 Task: Create a Workspace WS0000000003 in Trello with Workspace Type as ENGINEERING-IT and Workspace Description as WD0000000003. Invite a Team Member vinny.office2@gmail.com to Workspace WS0000000003 in Trello. Invite a Team Member nikhrathi889@gmail.com to Workspace WS0000000003 in Trello. Invite a Team Member carxxstreet791@gmail.com to Workspace WS0000000003 in Trello. Invite a Team Member 17.ch.pooja@gmail.com to Workspace WS0000000003 in Trello
Action: Mouse moved to (539, 128)
Screenshot: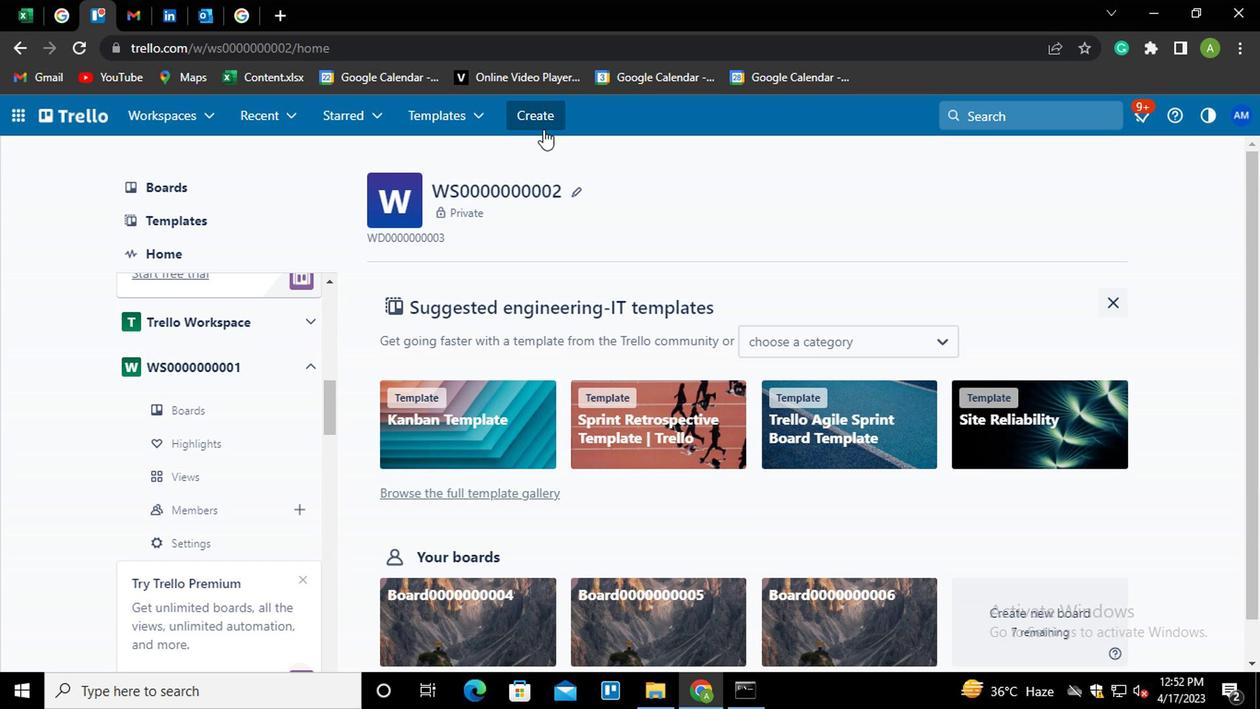 
Action: Mouse pressed left at (539, 128)
Screenshot: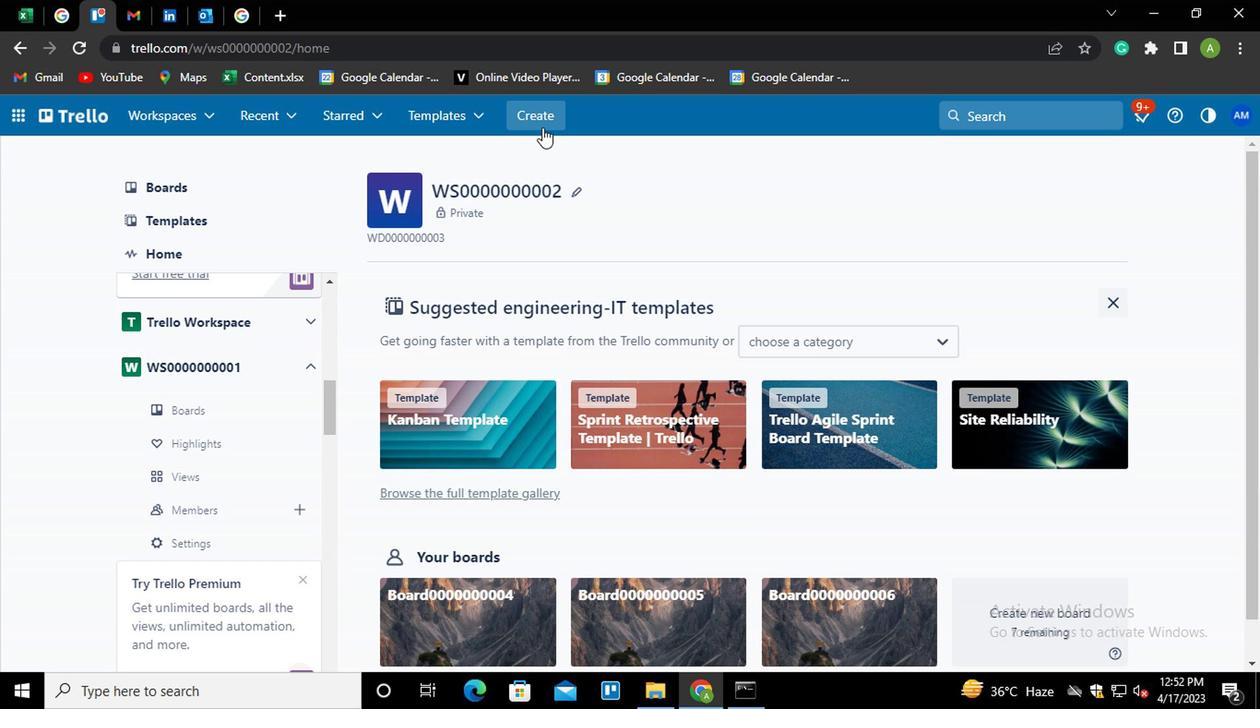 
Action: Mouse moved to (593, 287)
Screenshot: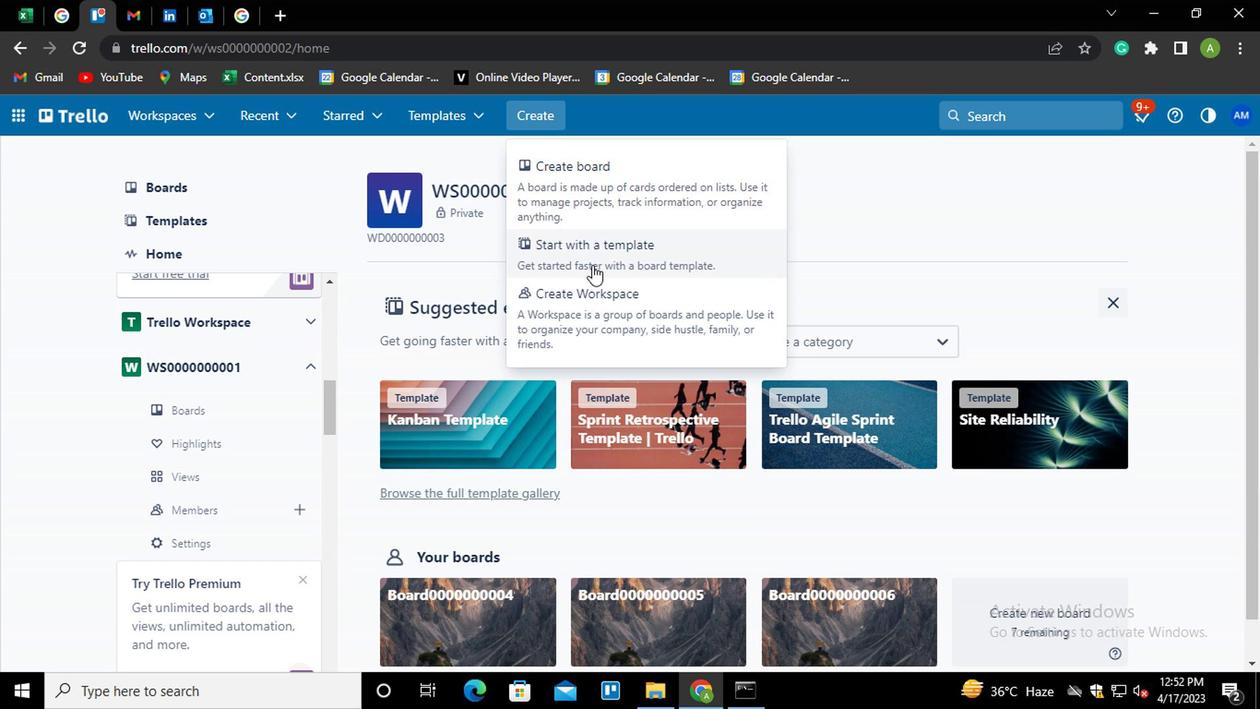
Action: Mouse pressed left at (593, 287)
Screenshot: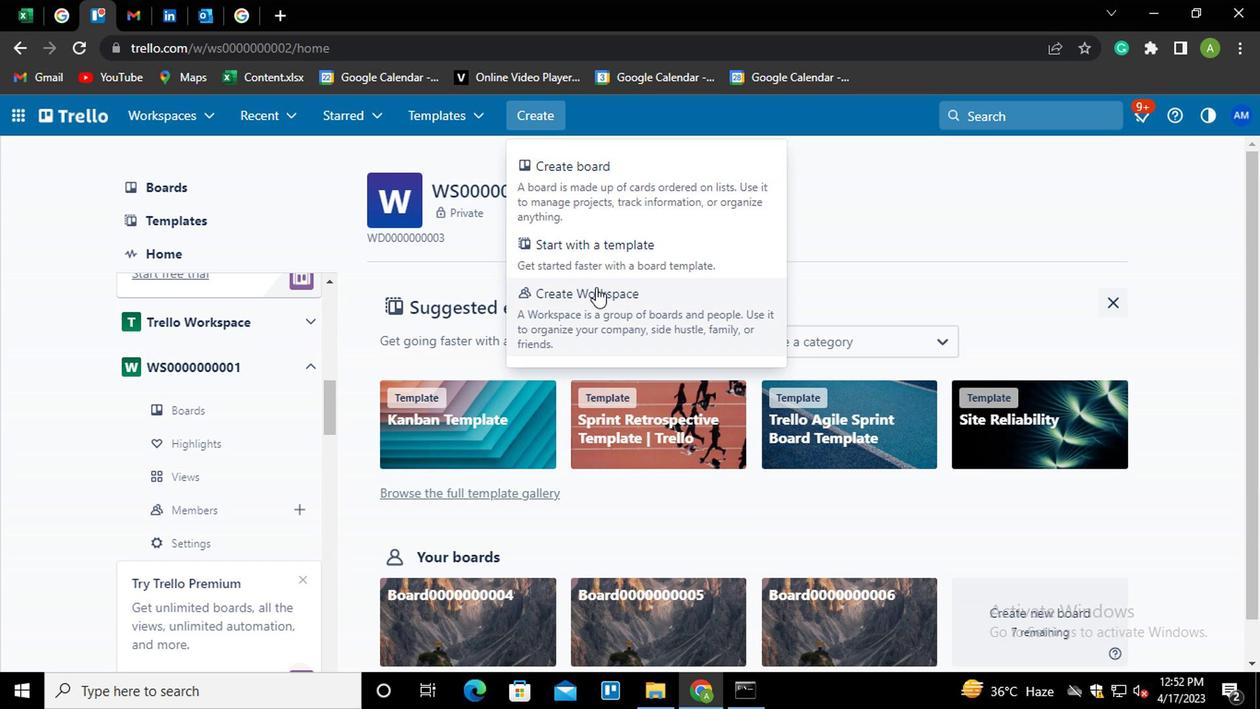
Action: Mouse moved to (593, 288)
Screenshot: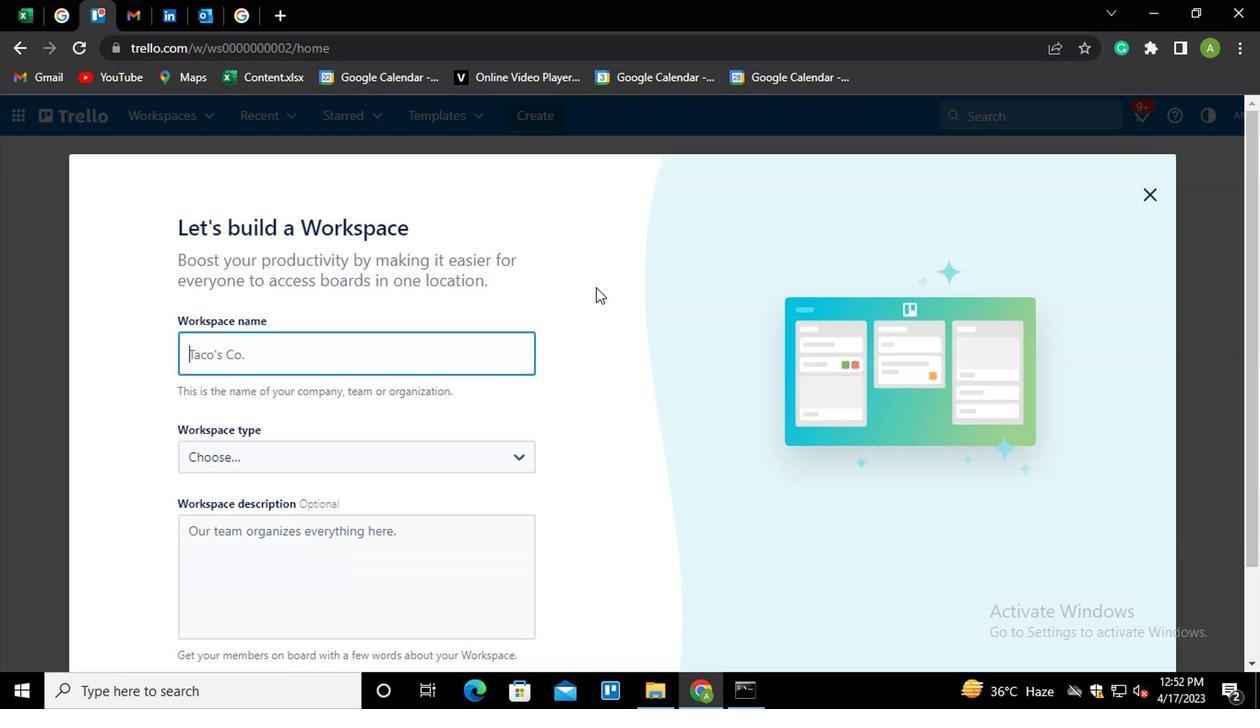 
Action: Key pressed <Key.shift>WS000000003<Key.backspace>03
Screenshot: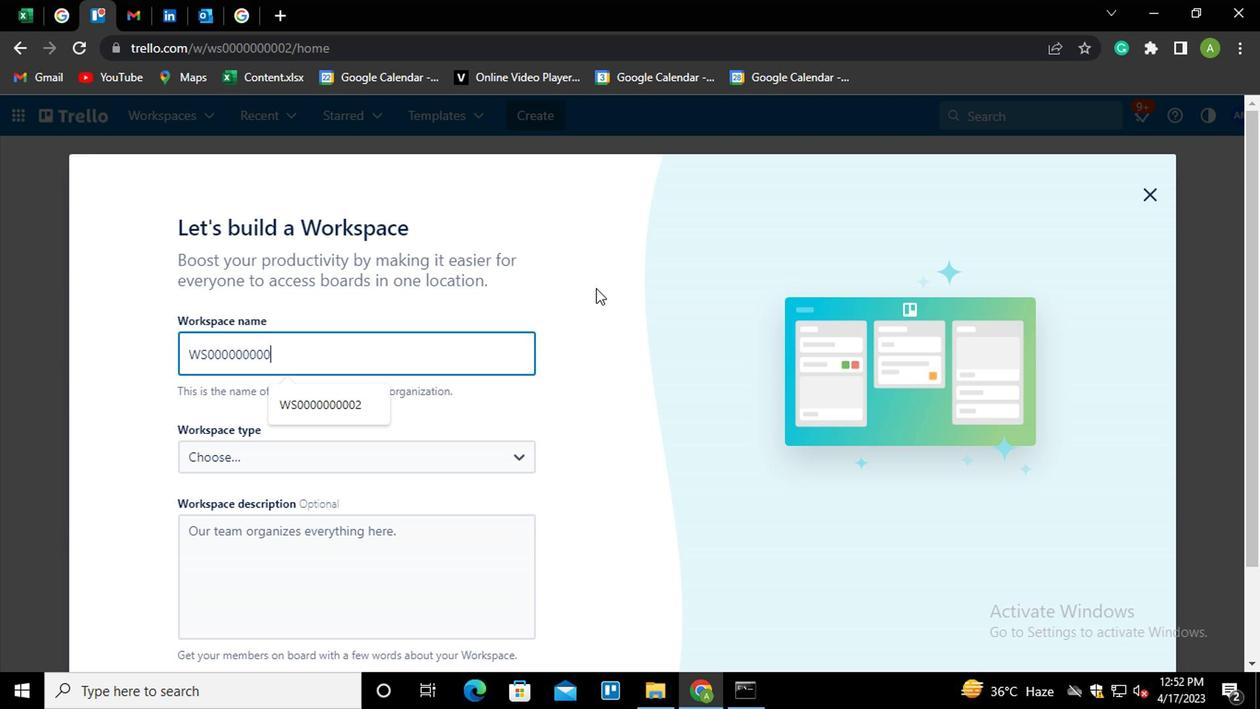 
Action: Mouse moved to (325, 463)
Screenshot: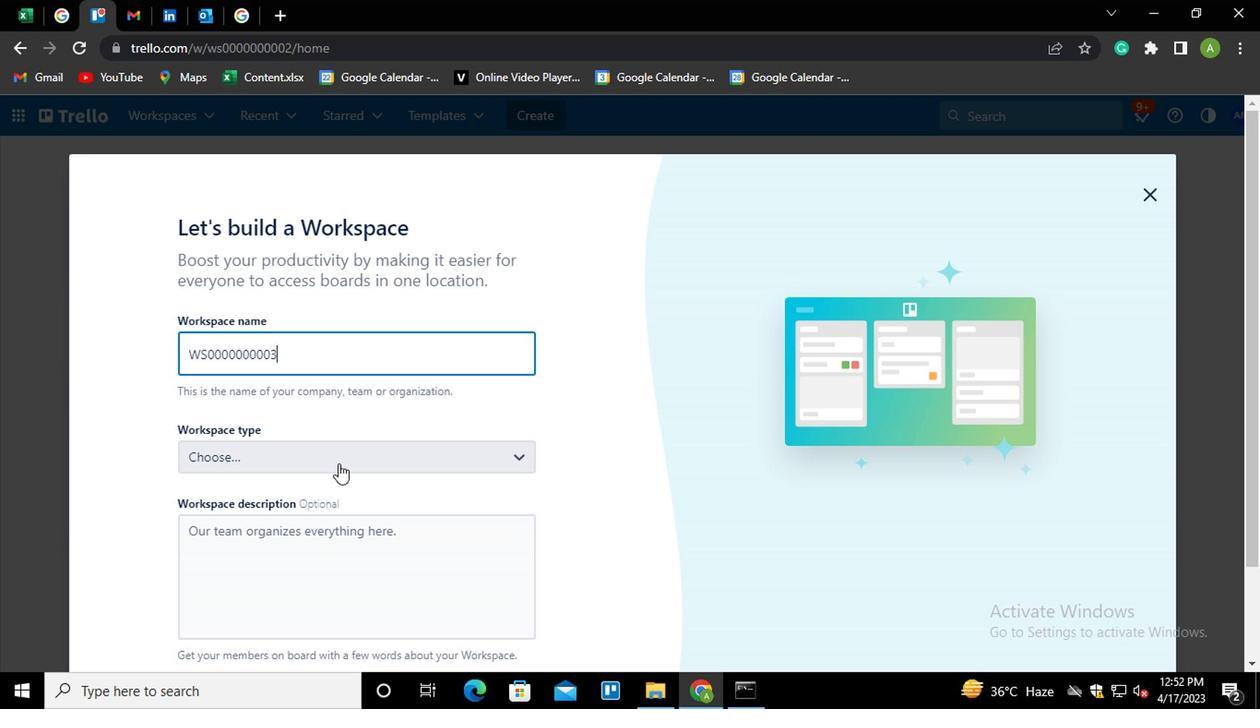 
Action: Mouse pressed left at (325, 463)
Screenshot: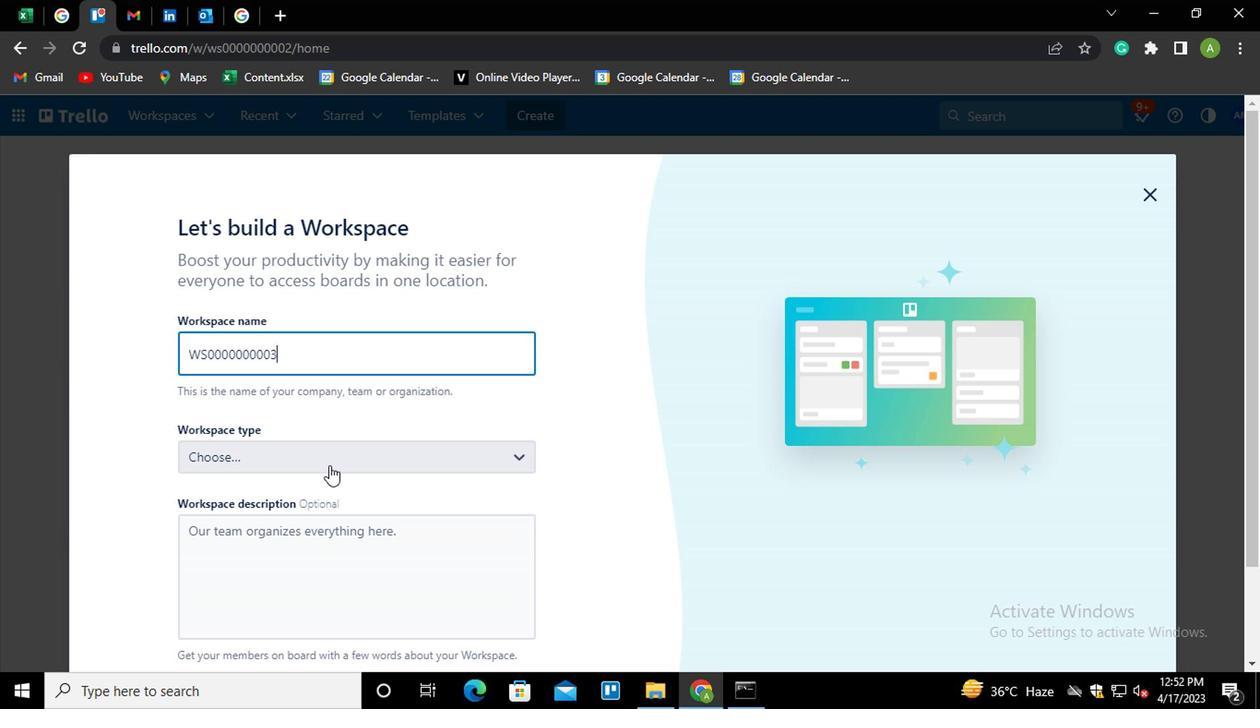 
Action: Mouse moved to (278, 551)
Screenshot: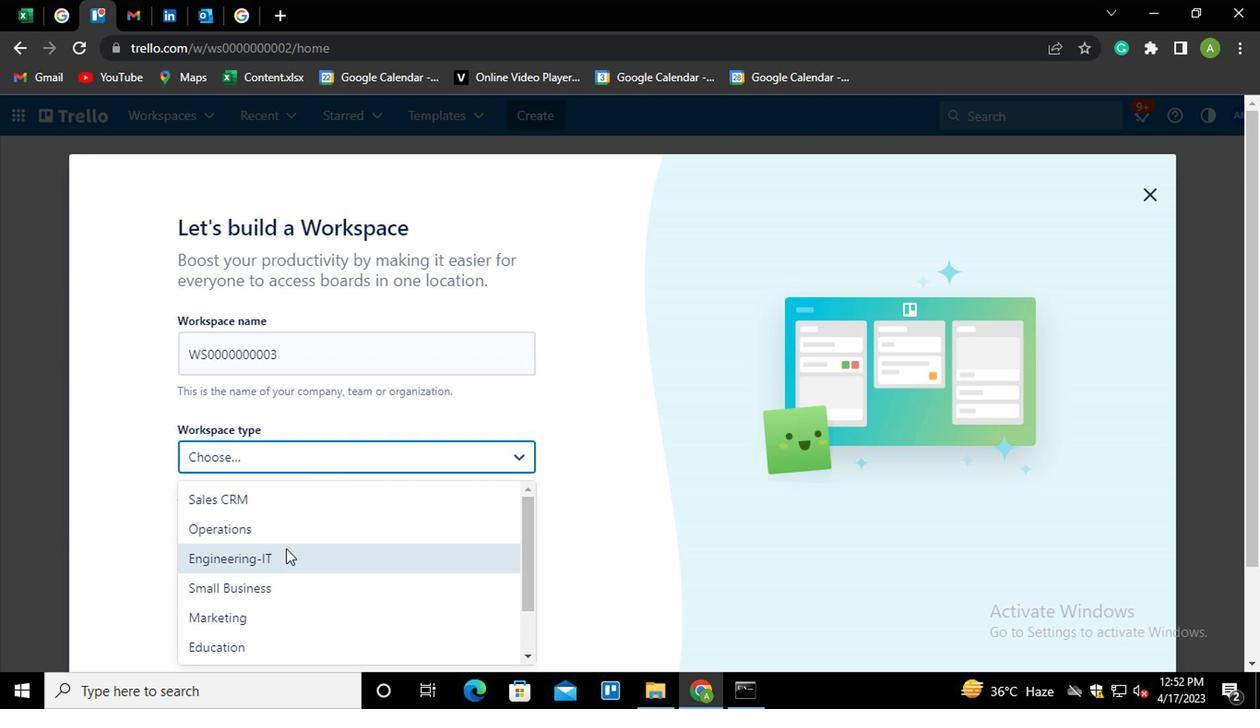 
Action: Mouse pressed left at (278, 551)
Screenshot: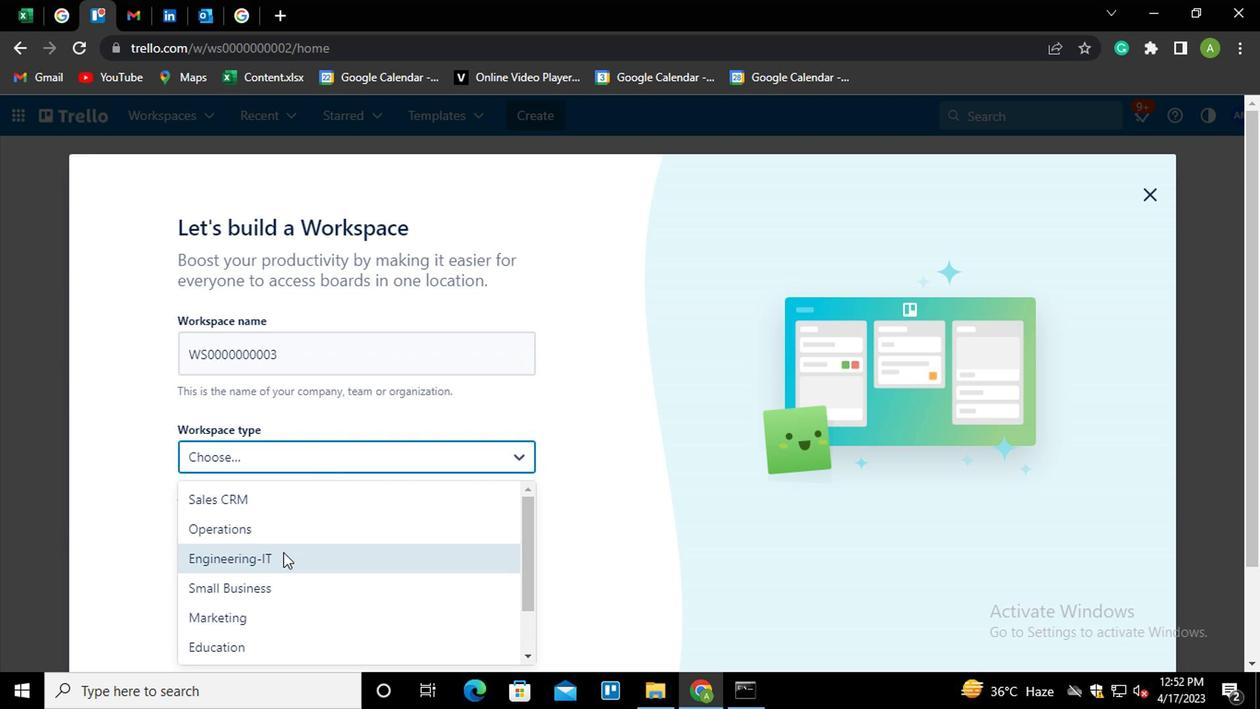 
Action: Mouse moved to (276, 552)
Screenshot: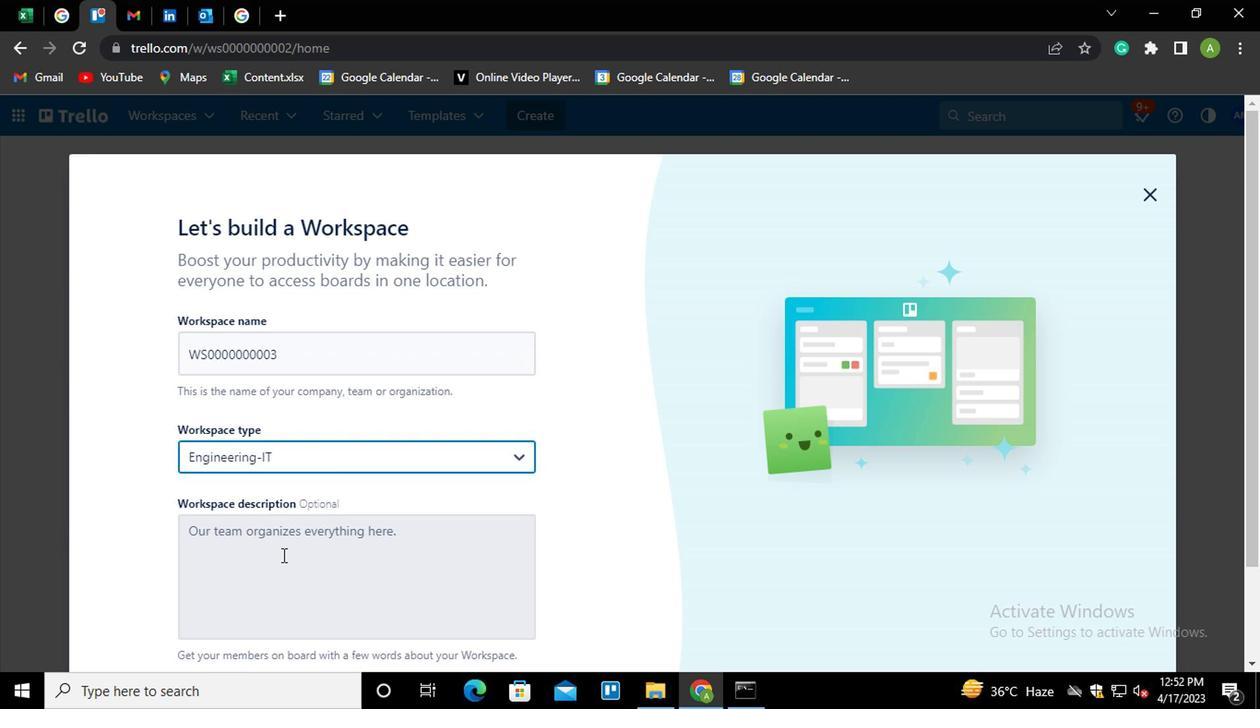 
Action: Mouse pressed left at (276, 552)
Screenshot: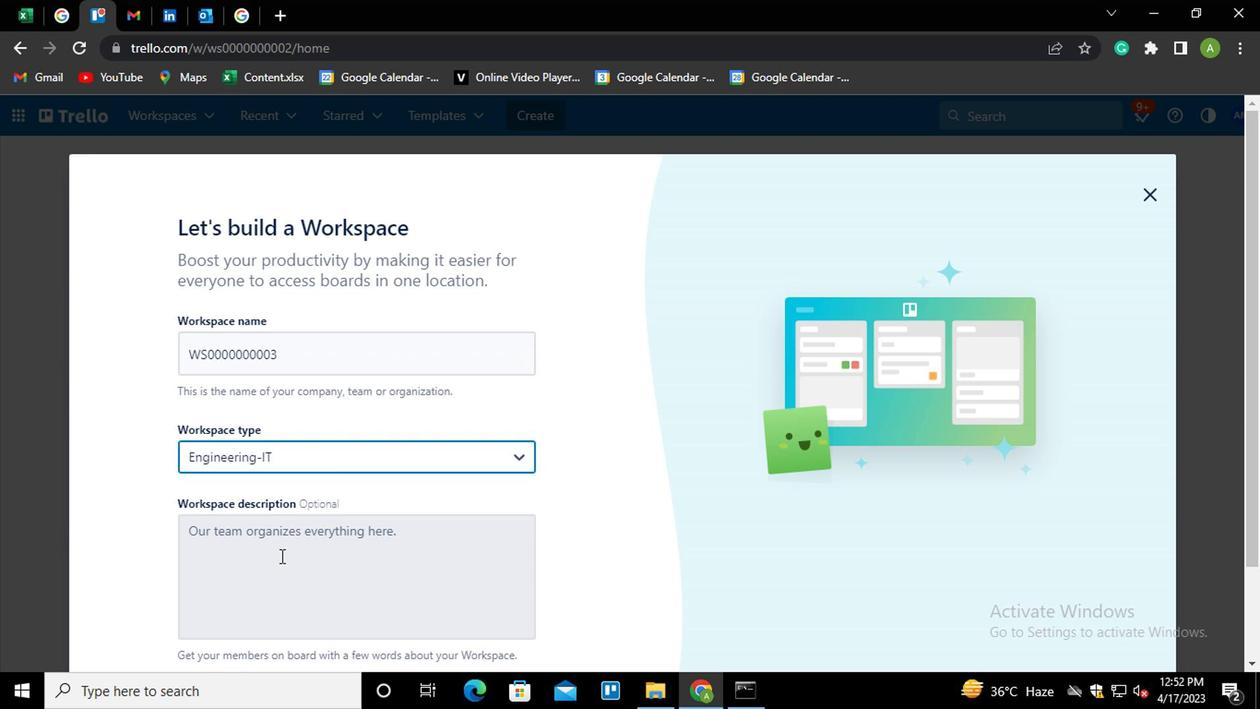 
Action: Key pressed <Key.shift>WD0000000004
Screenshot: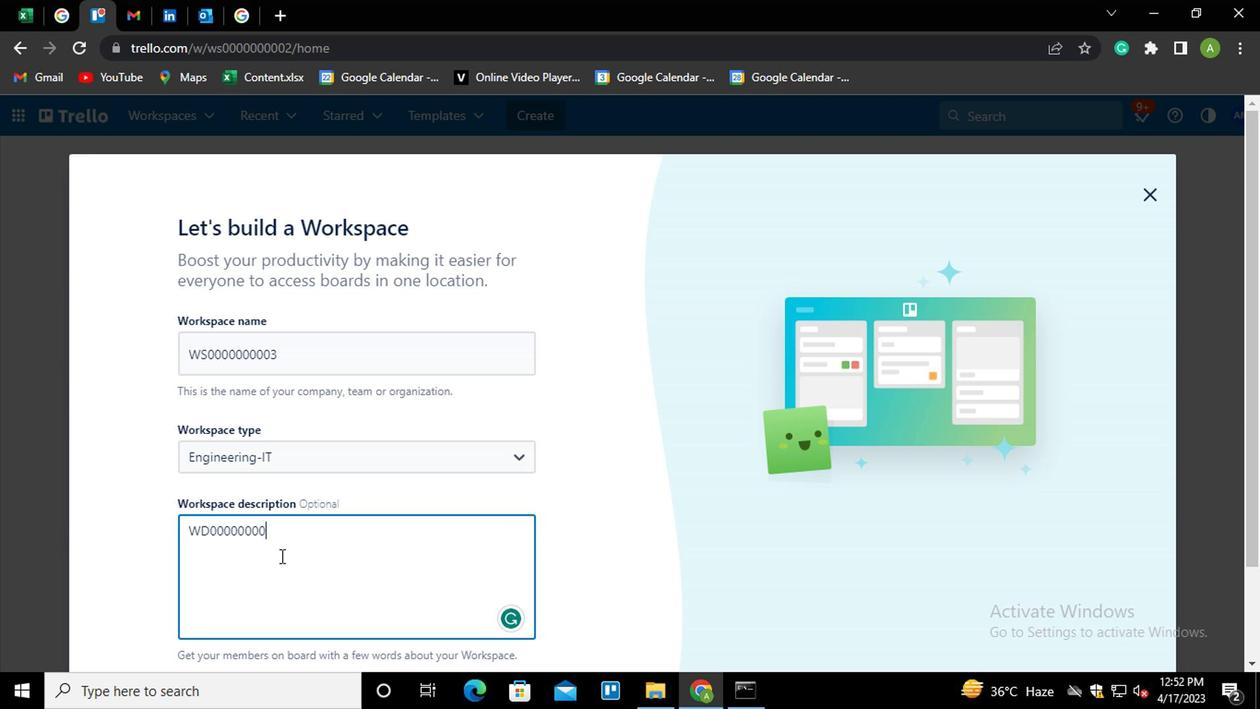 
Action: Mouse scrolled (276, 551) with delta (0, 0)
Screenshot: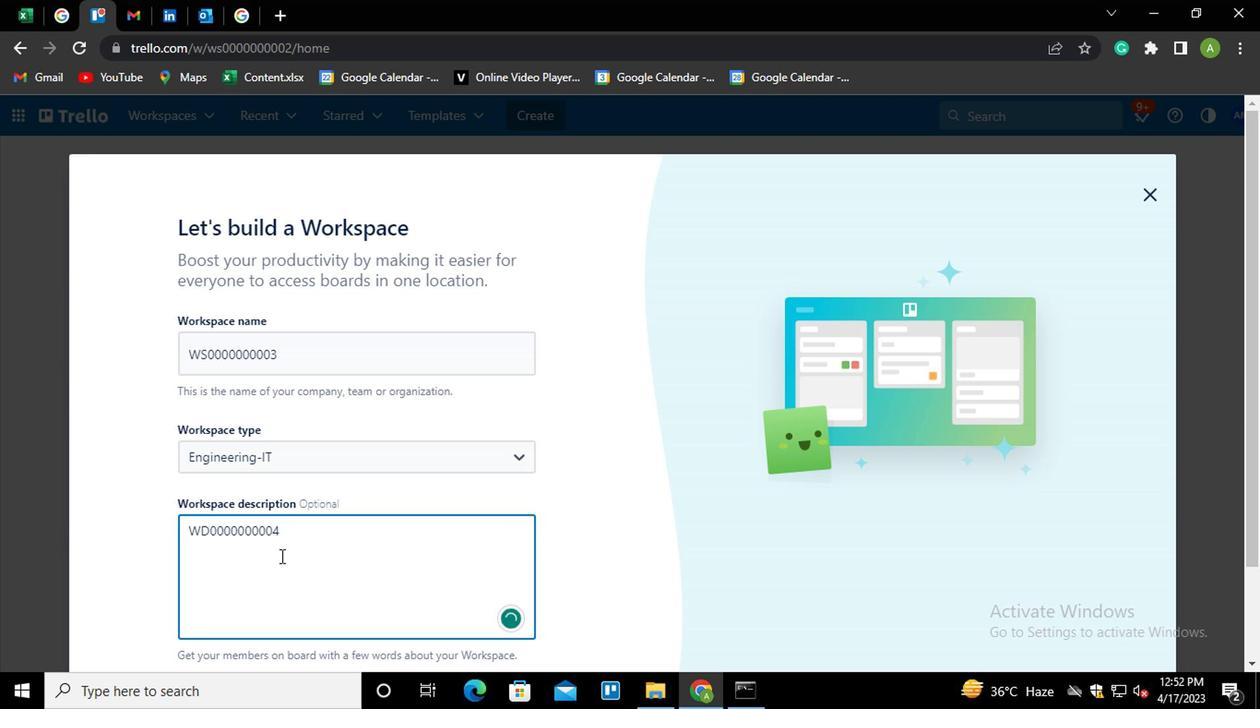 
Action: Mouse scrolled (276, 551) with delta (0, 0)
Screenshot: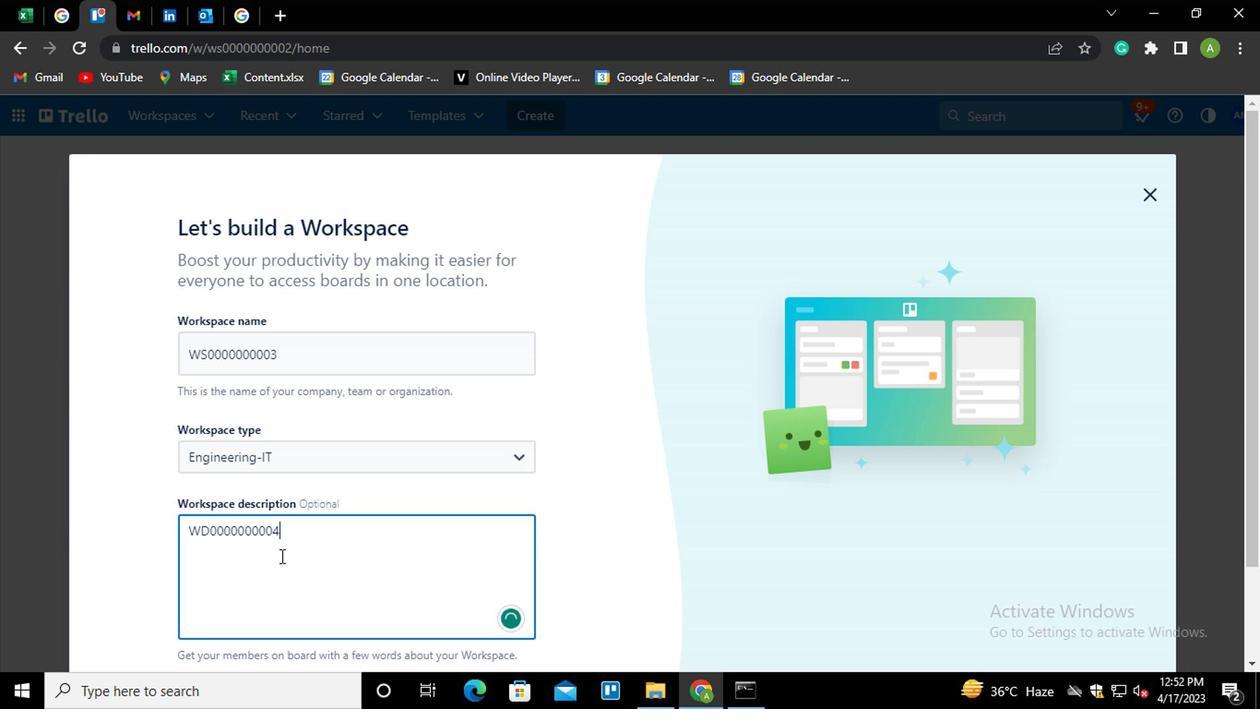
Action: Mouse scrolled (276, 551) with delta (0, 0)
Screenshot: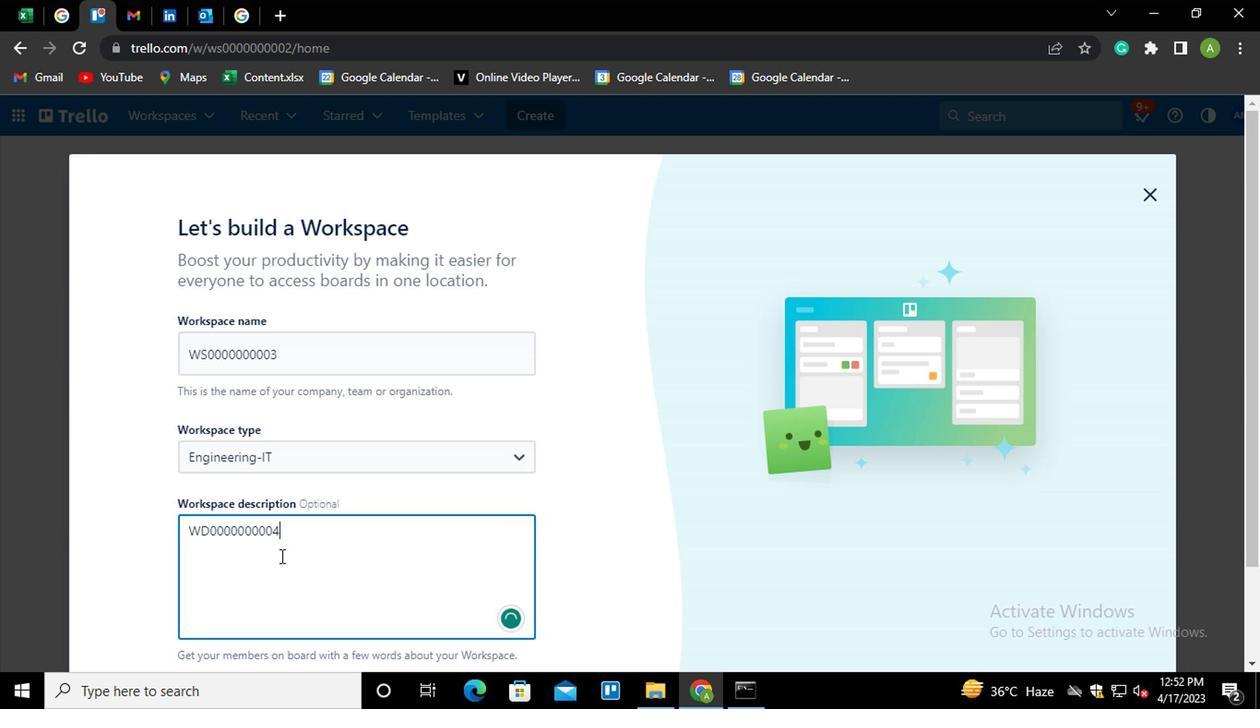 
Action: Mouse moved to (295, 578)
Screenshot: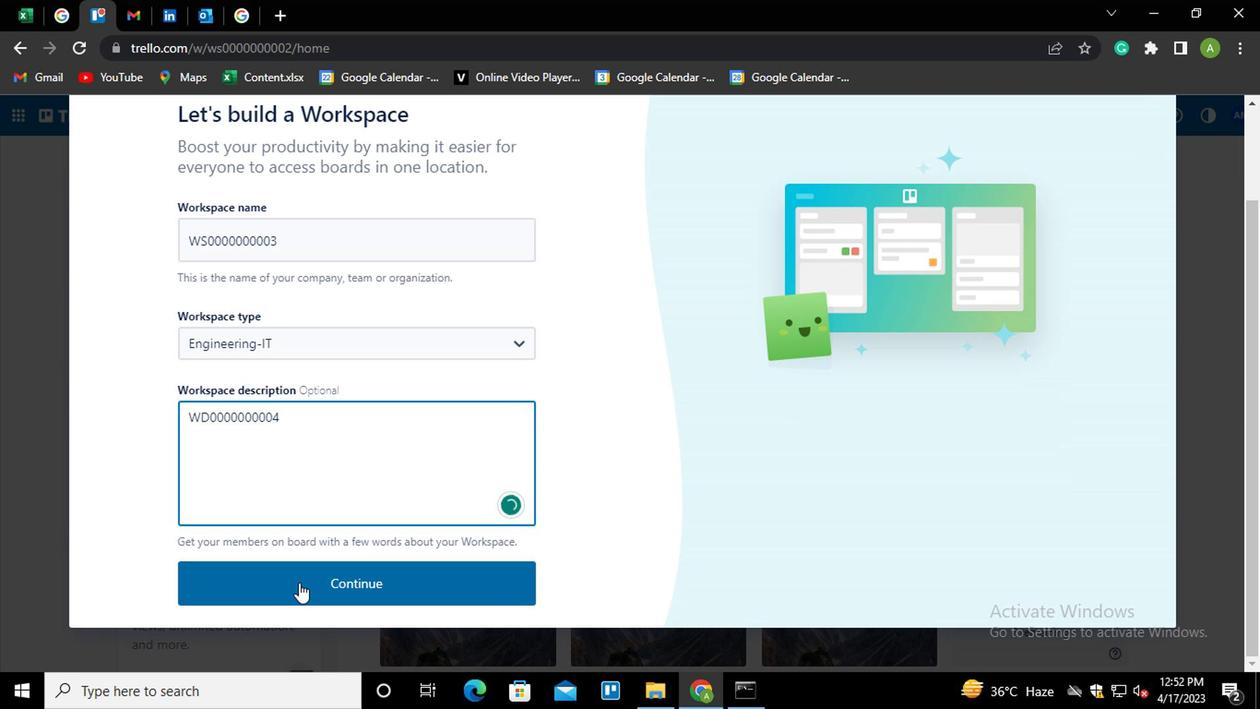 
Action: Mouse pressed left at (295, 578)
Screenshot: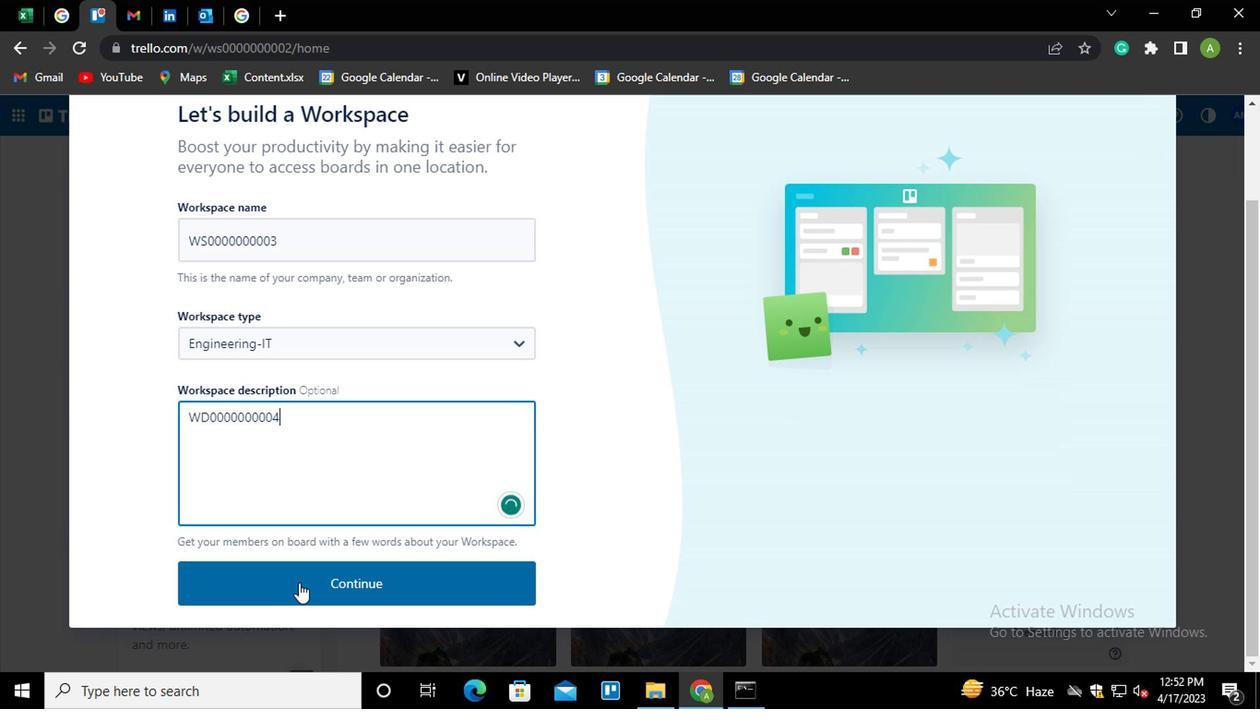 
Action: Mouse moved to (297, 566)
Screenshot: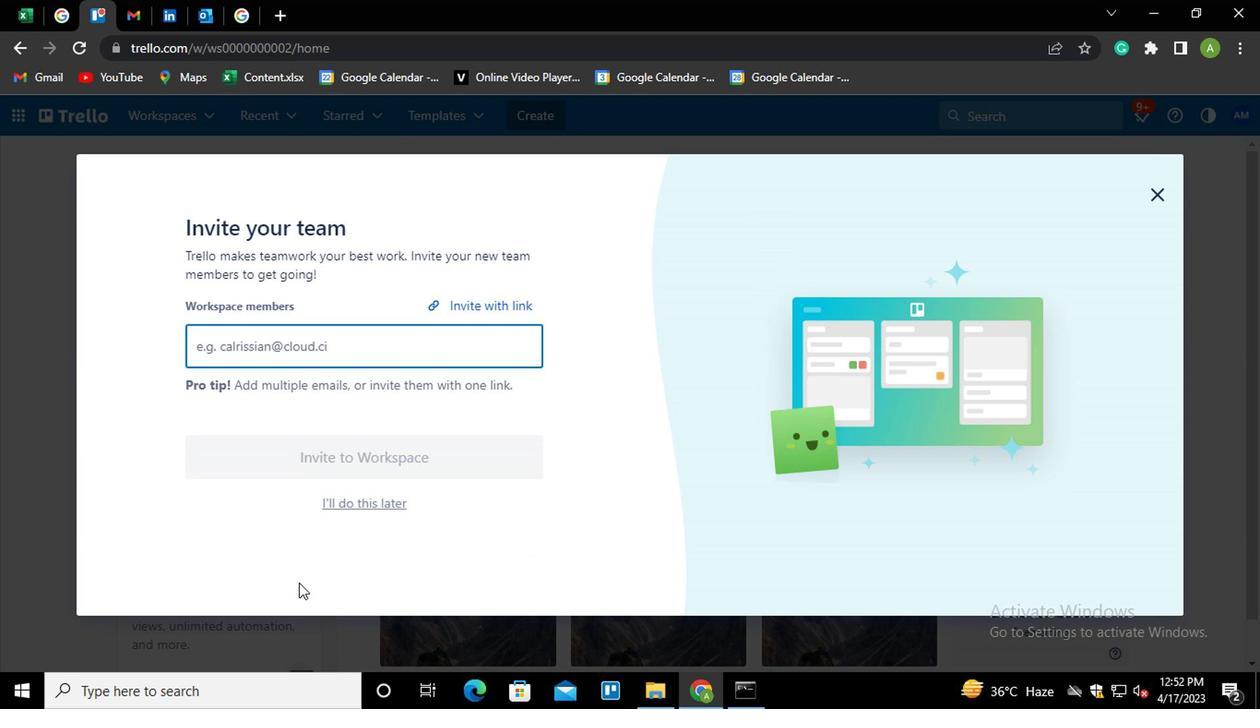 
Action: Key pressed <Key.shift>VINNY.OO<Key.backspace>FFICE2GMA<Key.backspace><Key.backspace><Key.backspace><Key.shift>@GMAIL.COM<Key.enter><Key.shift>NIKH<Key.backspace>HRATHI889<Key.shift>@GMAIL.COM<Key.enter>CARXXSTREET791<Key.shift>@GMI<Key.backspace>AIL.COM<Key.enter>17.CH.POOJA<Key.shift>@GMAIL.COM<Key.enter>
Screenshot: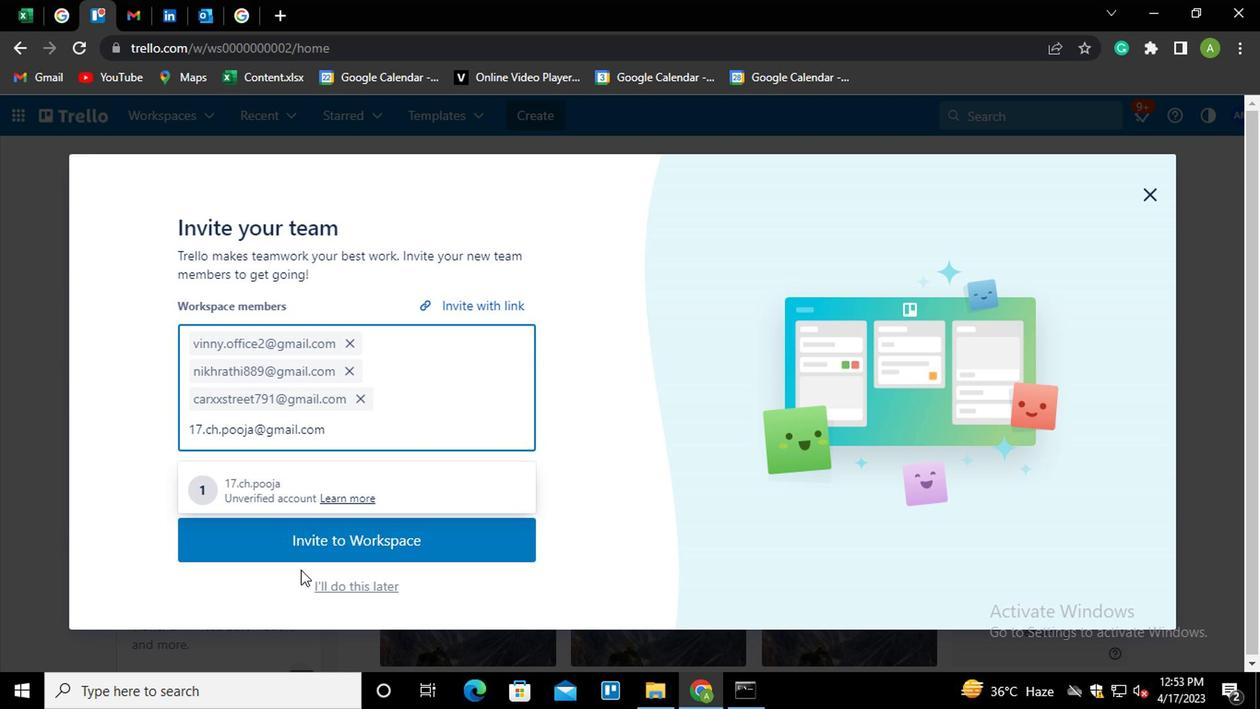 
Action: Mouse moved to (315, 545)
Screenshot: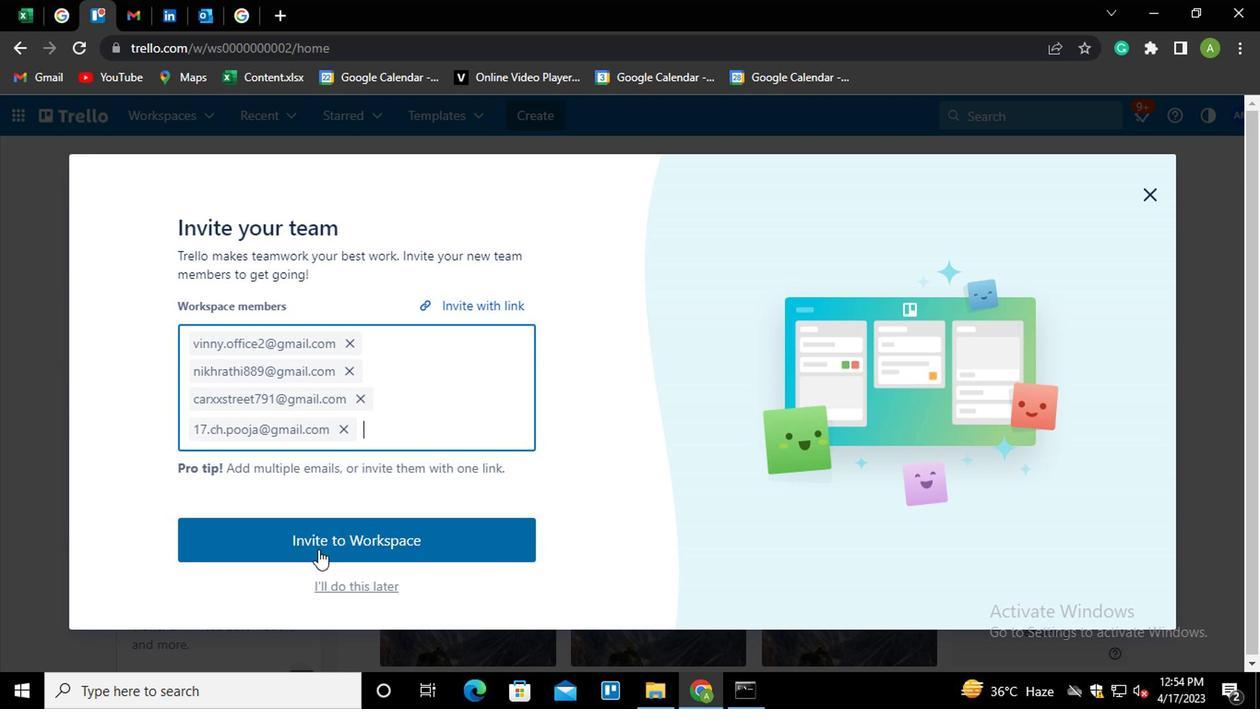 
Action: Mouse pressed left at (315, 545)
Screenshot: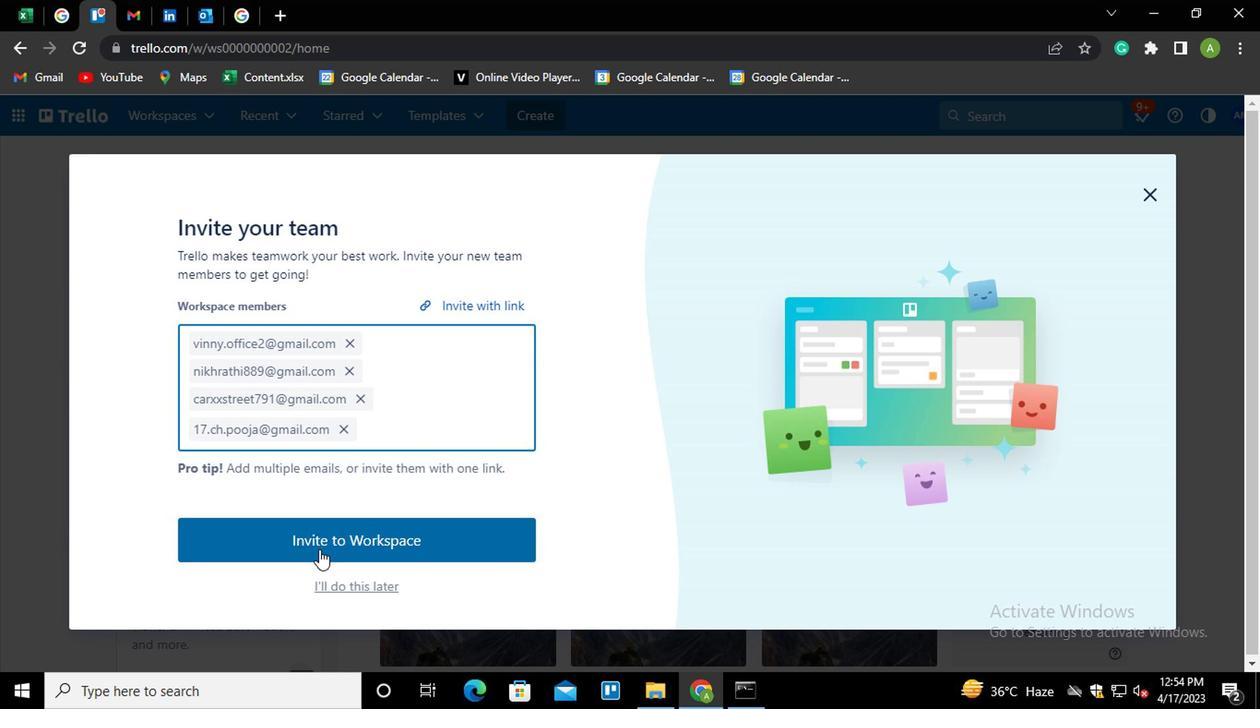 
